 Task: Use Hockey Shor 3 Effect in this video Movie B.mp4
Action: Mouse moved to (295, 108)
Screenshot: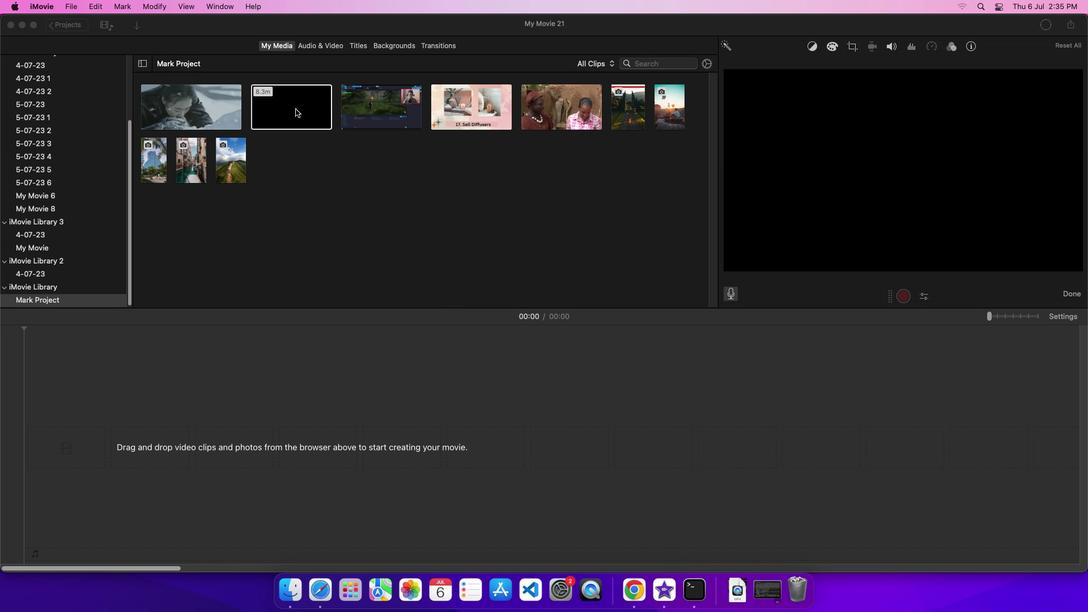 
Action: Mouse pressed left at (295, 108)
Screenshot: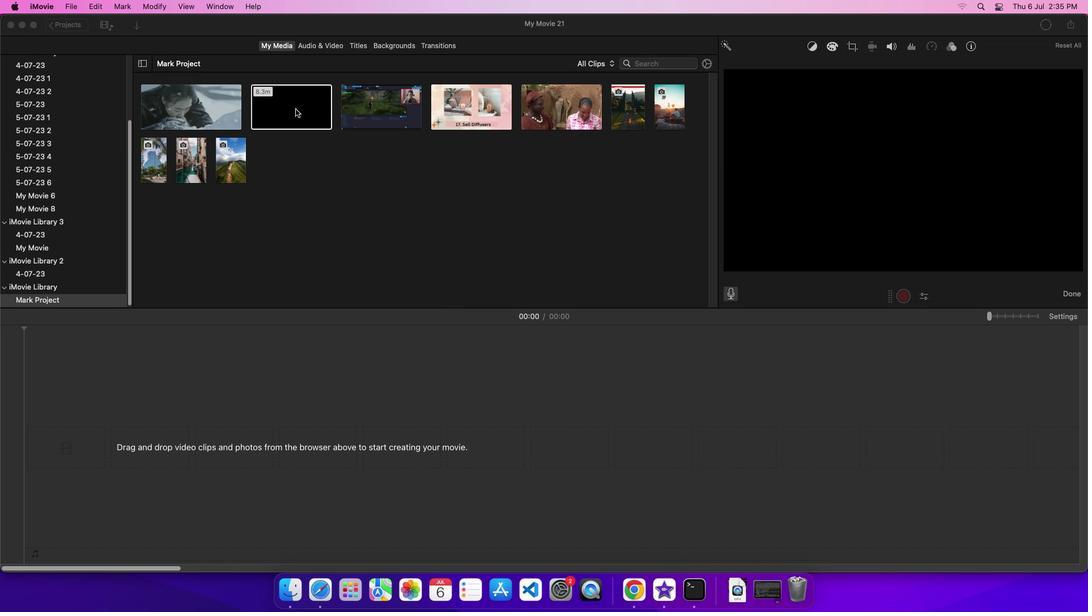 
Action: Mouse moved to (305, 110)
Screenshot: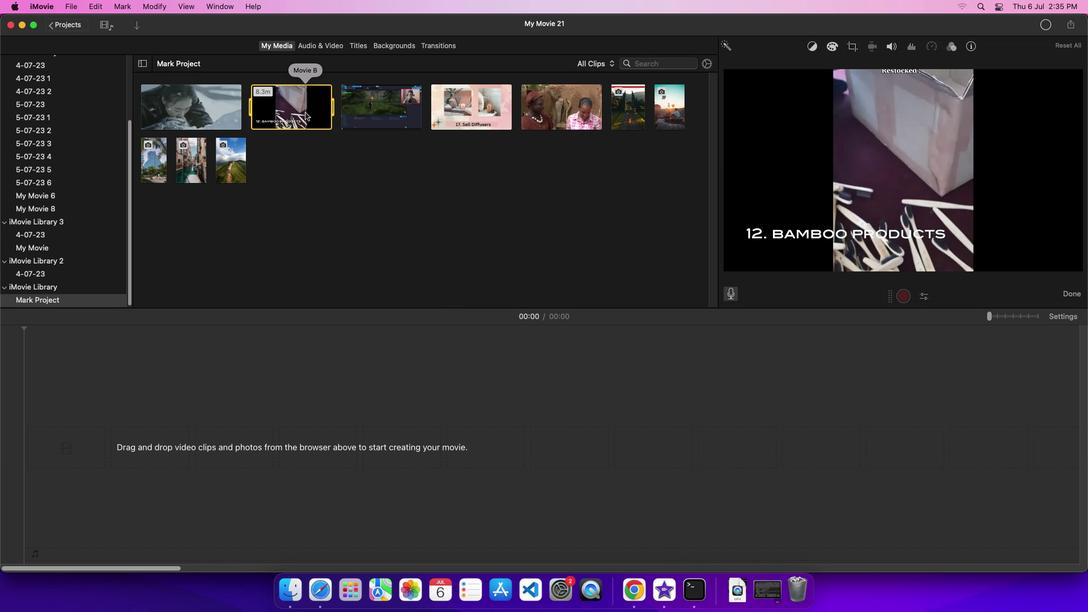 
Action: Mouse pressed left at (305, 110)
Screenshot: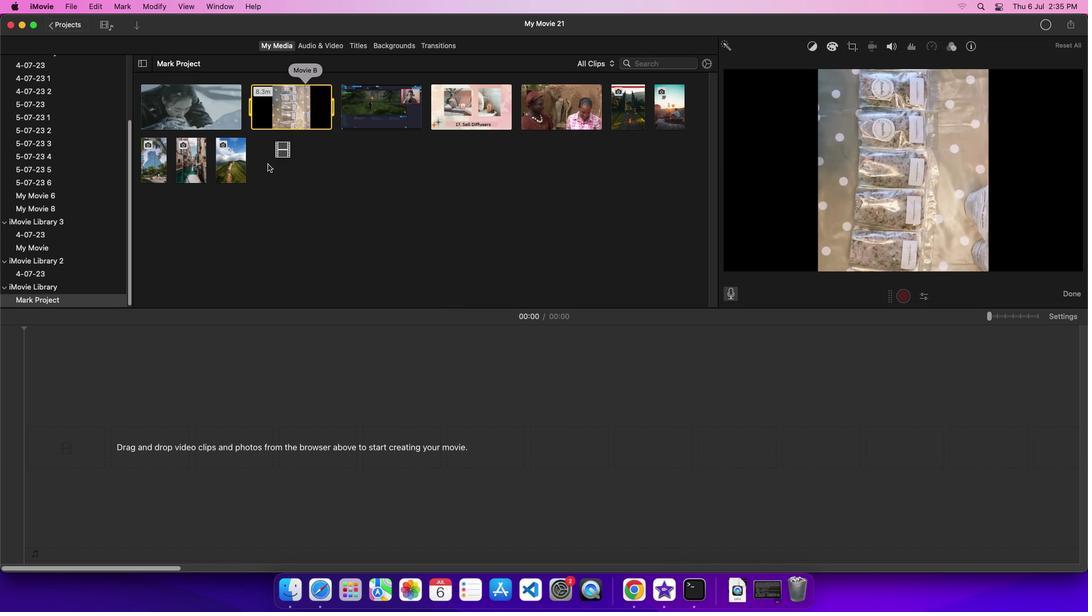 
Action: Mouse moved to (321, 47)
Screenshot: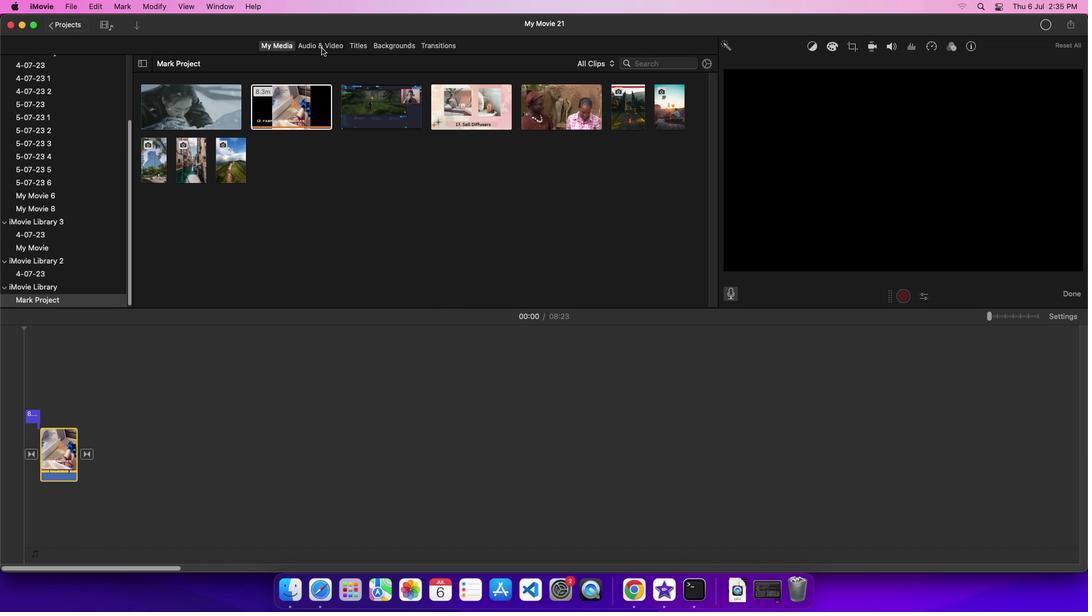 
Action: Mouse pressed left at (321, 47)
Screenshot: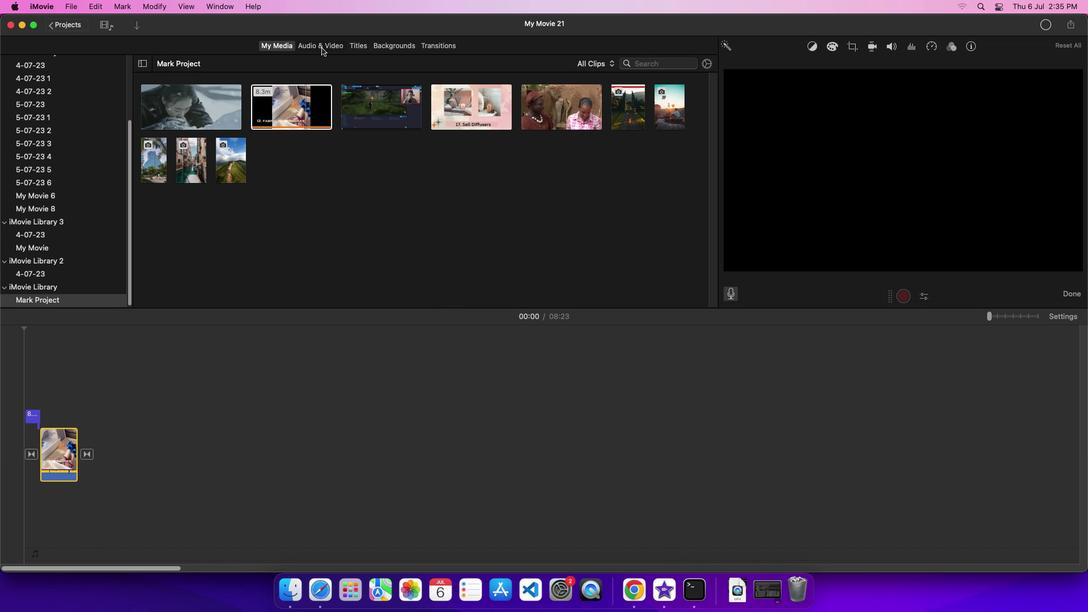 
Action: Mouse moved to (72, 106)
Screenshot: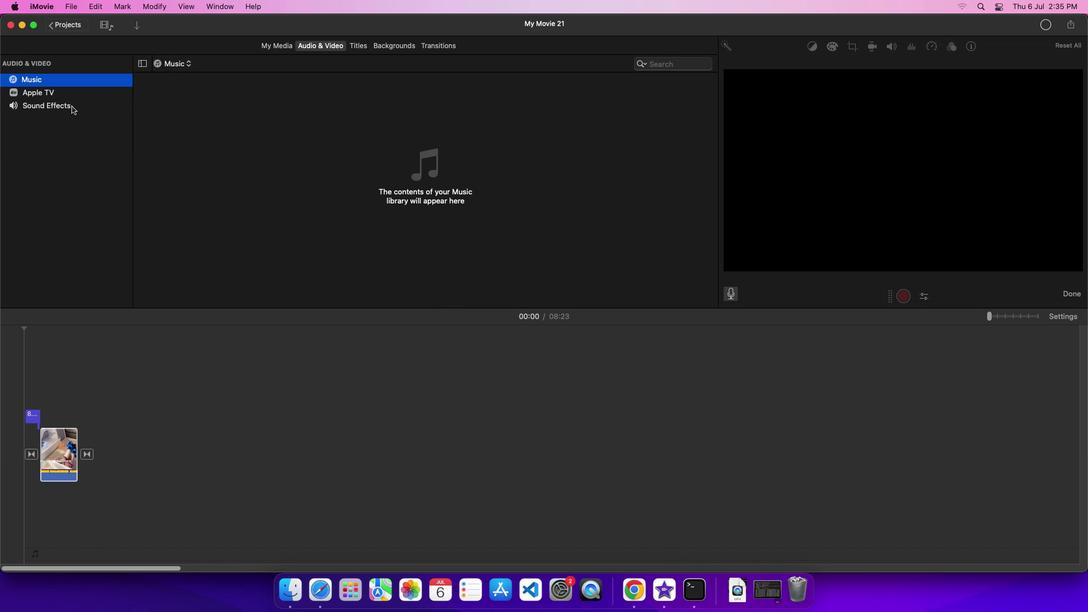 
Action: Mouse pressed left at (72, 106)
Screenshot: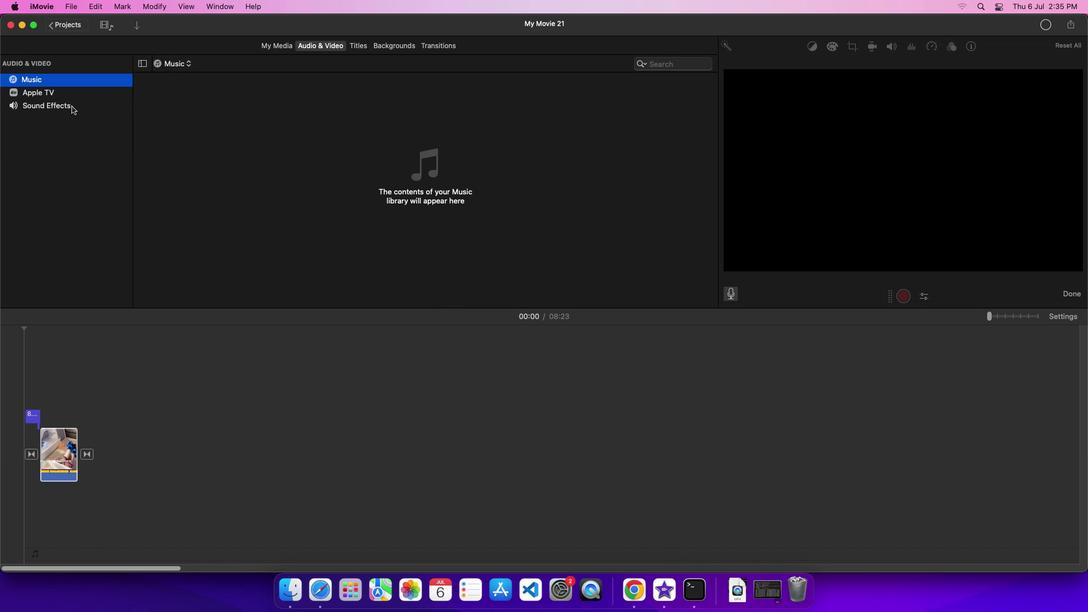
Action: Mouse moved to (210, 269)
Screenshot: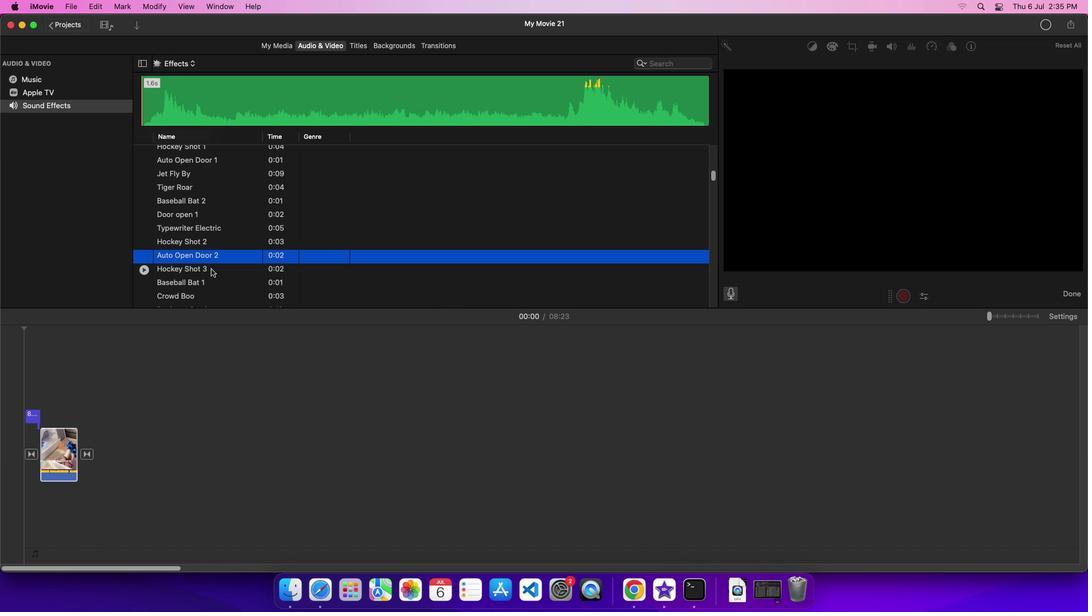
Action: Mouse pressed left at (210, 269)
Screenshot: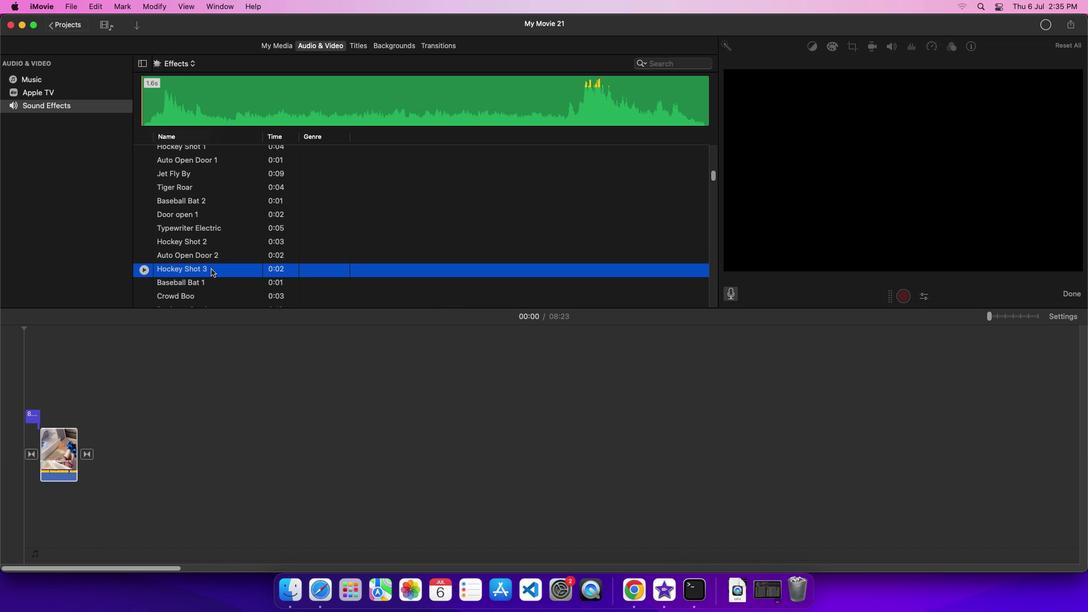 
Action: Mouse moved to (227, 271)
Screenshot: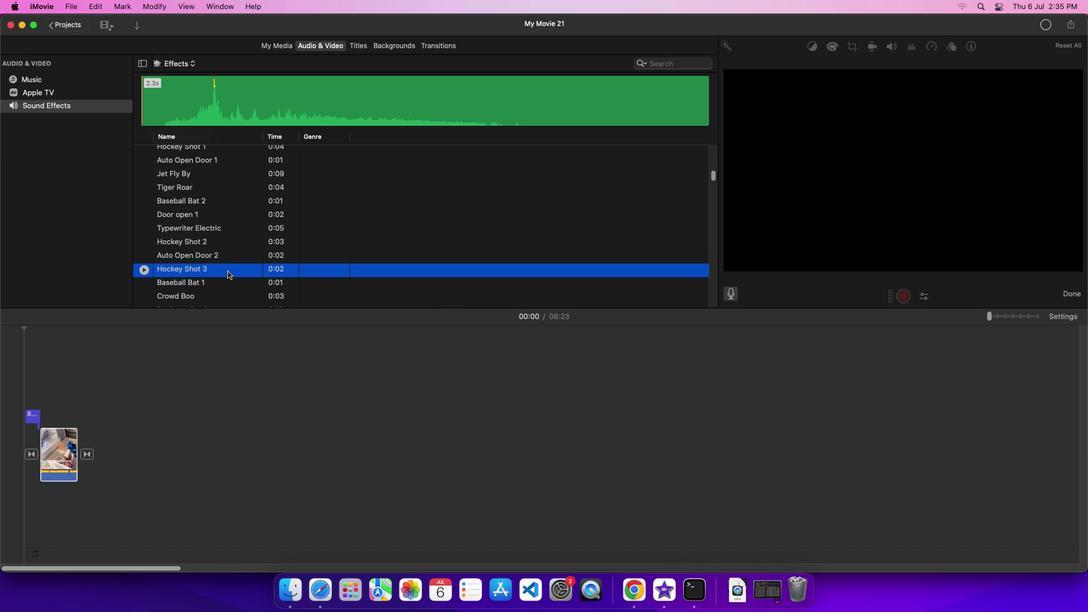 
Action: Mouse pressed left at (227, 271)
Screenshot: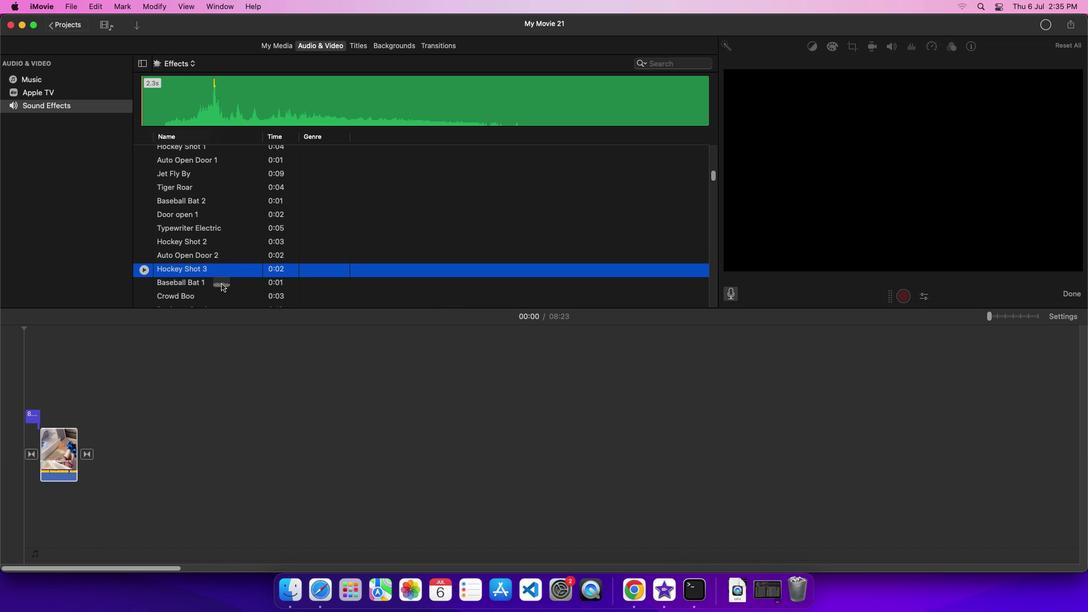 
Action: Mouse moved to (110, 518)
Screenshot: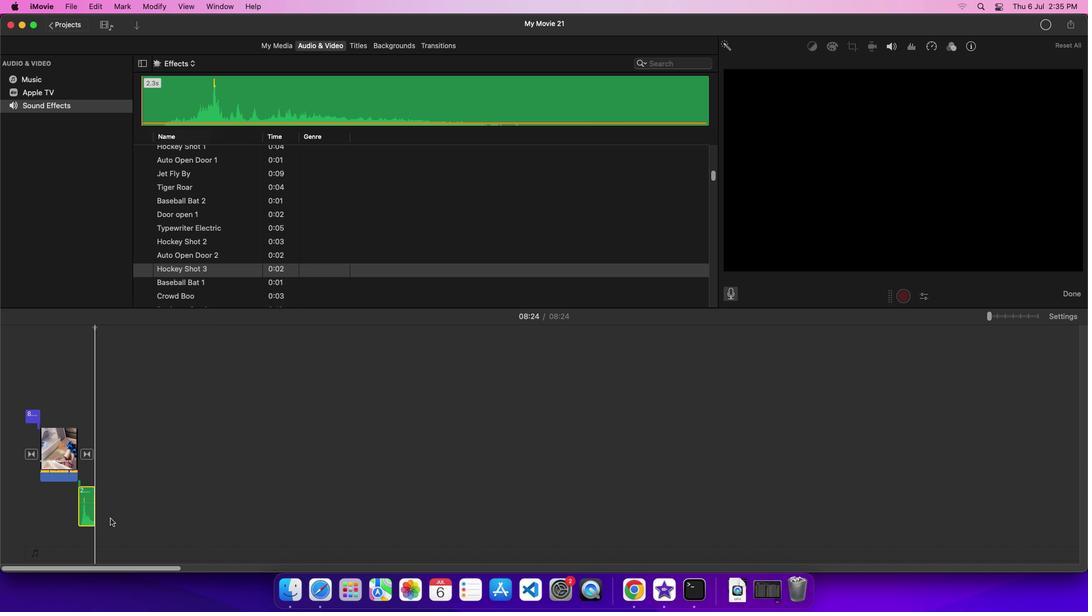 
